 Task: Filter the recycle bin items by org recycle bin
Action: Mouse moved to (277, 243)
Screenshot: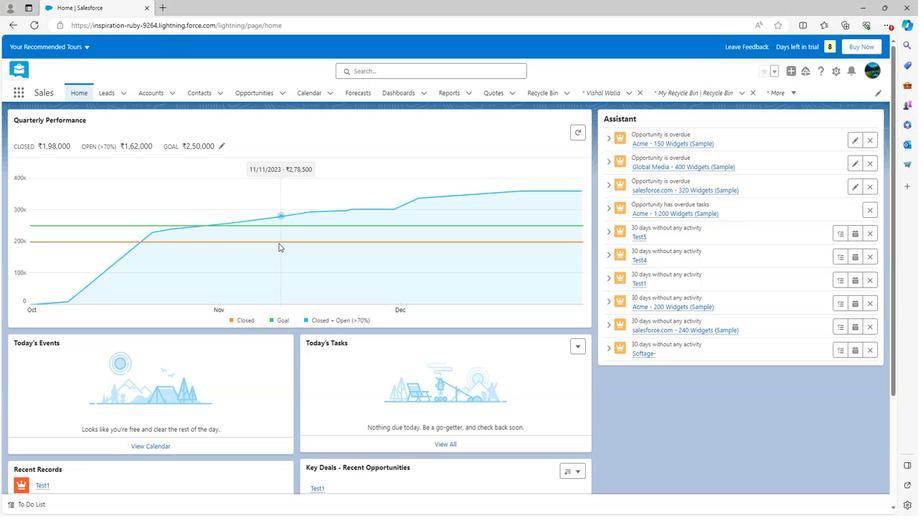 
Action: Mouse scrolled (277, 243) with delta (0, 0)
Screenshot: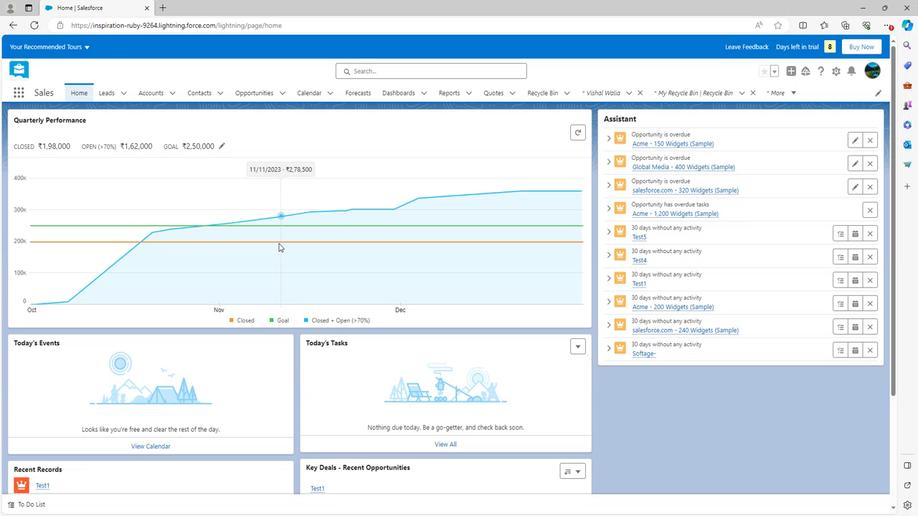
Action: Mouse scrolled (277, 243) with delta (0, 0)
Screenshot: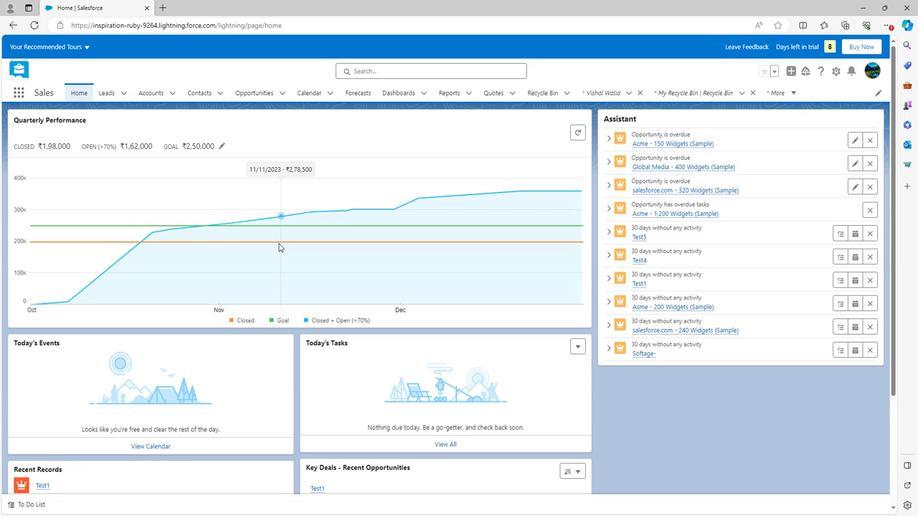 
Action: Mouse scrolled (277, 243) with delta (0, 0)
Screenshot: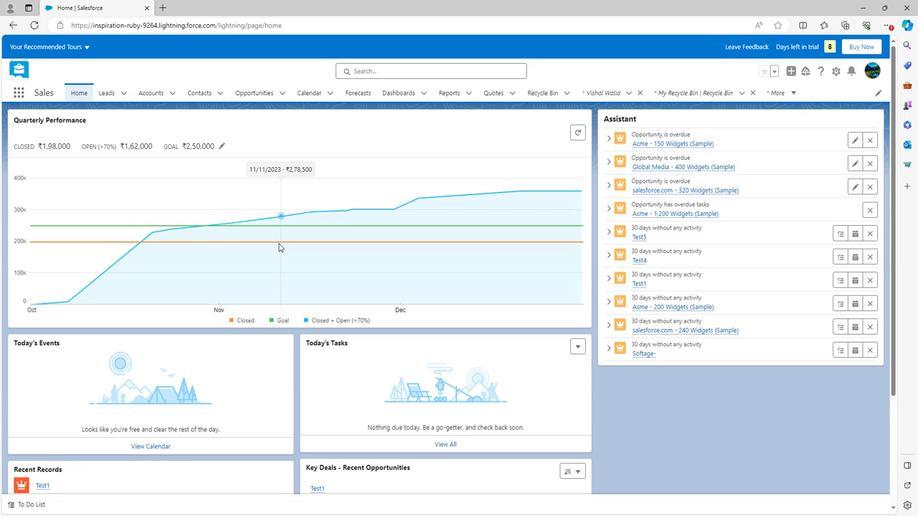 
Action: Mouse scrolled (277, 244) with delta (0, 0)
Screenshot: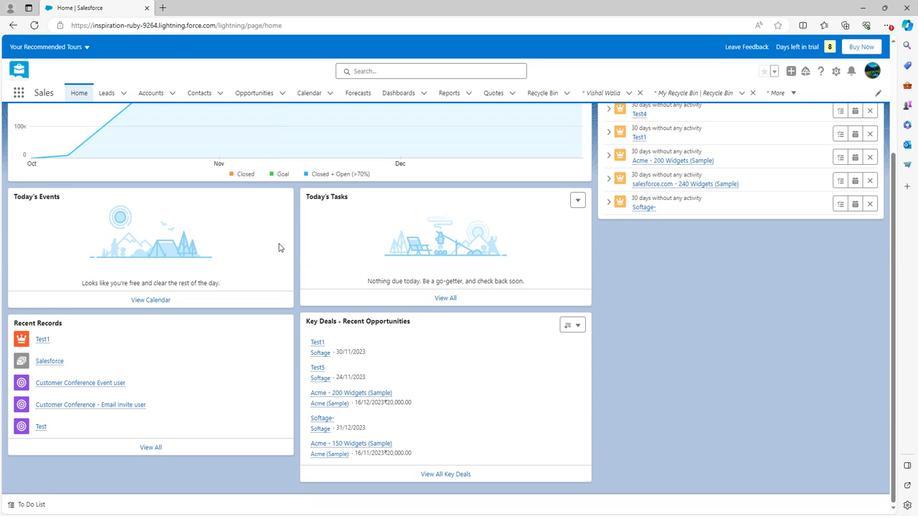 
Action: Mouse scrolled (277, 244) with delta (0, 0)
Screenshot: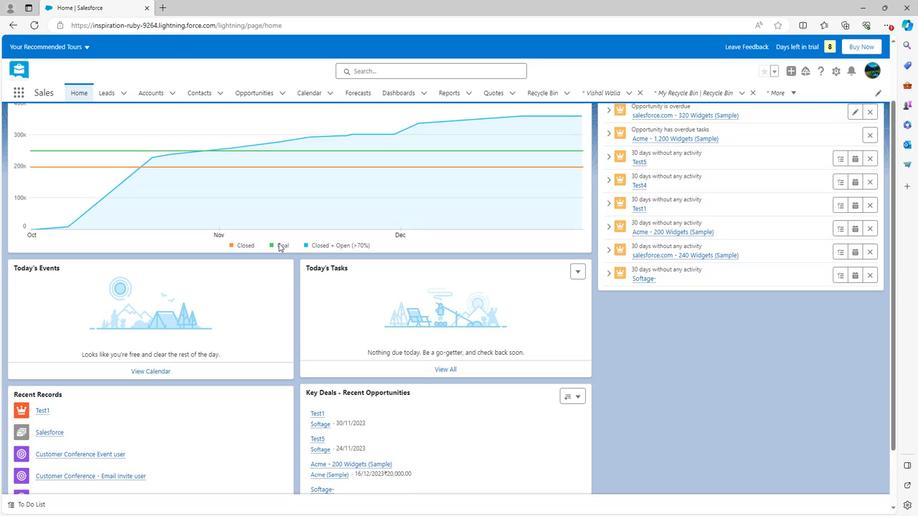 
Action: Mouse scrolled (277, 244) with delta (0, 0)
Screenshot: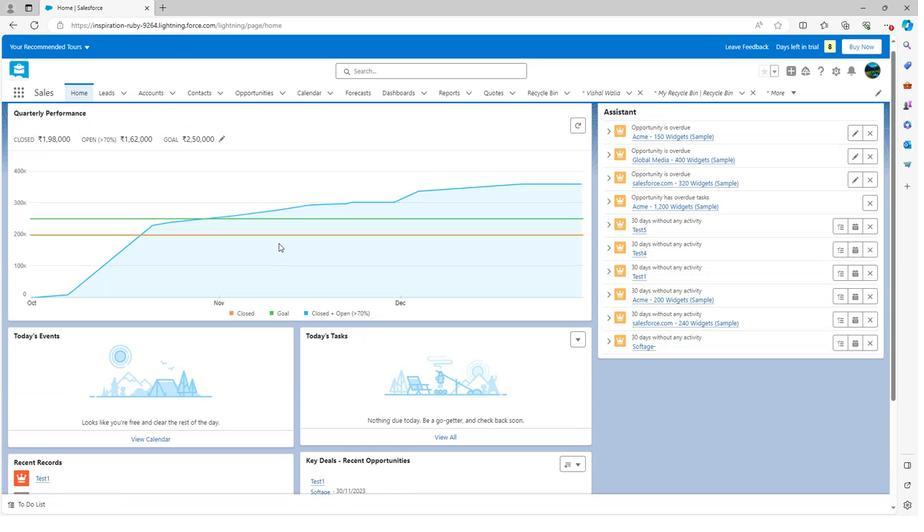 
Action: Mouse scrolled (277, 244) with delta (0, 0)
Screenshot: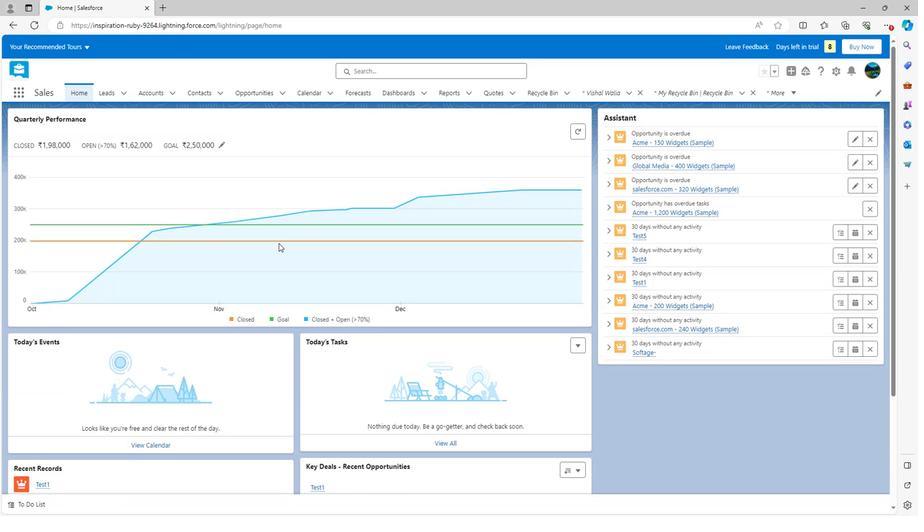 
Action: Mouse moved to (738, 93)
Screenshot: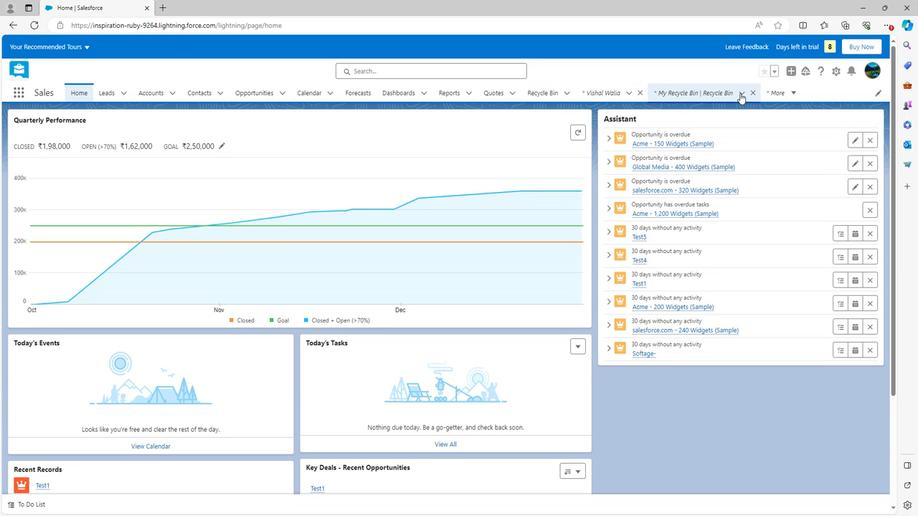 
Action: Mouse pressed left at (738, 93)
Screenshot: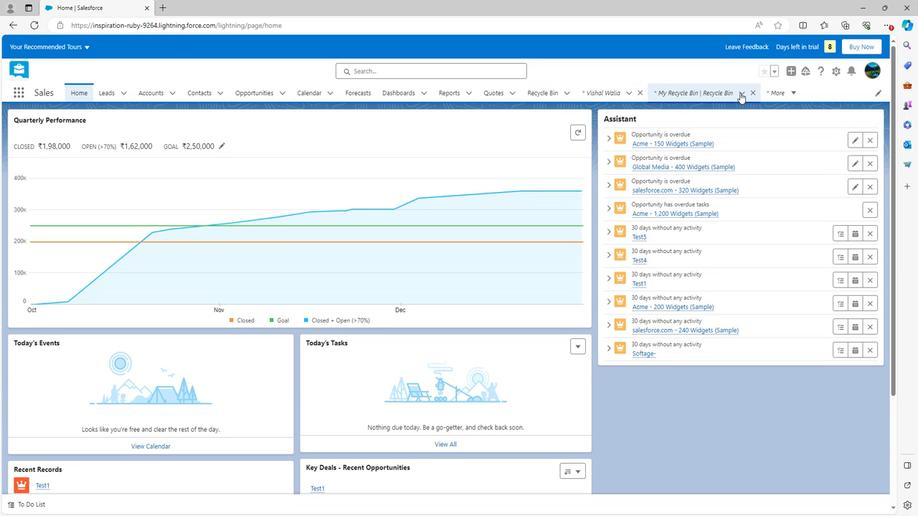 
Action: Mouse moved to (718, 89)
Screenshot: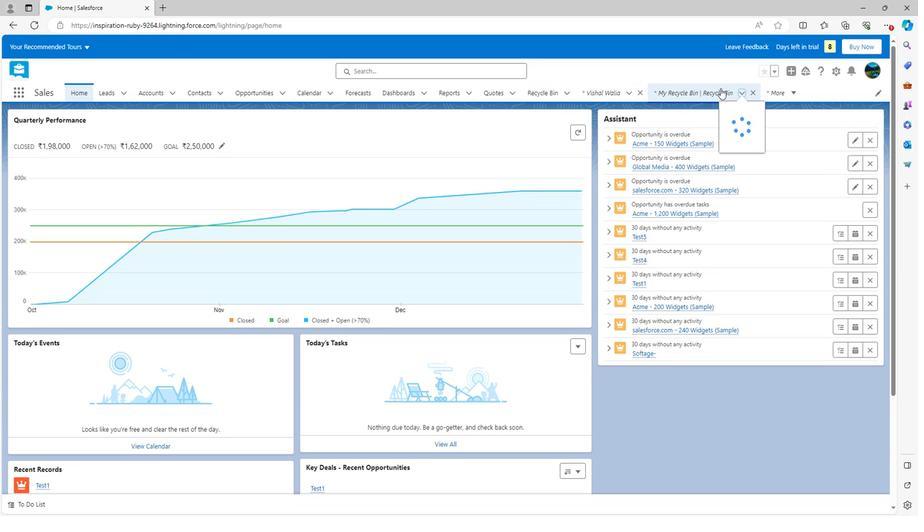 
Action: Mouse pressed left at (718, 89)
Screenshot: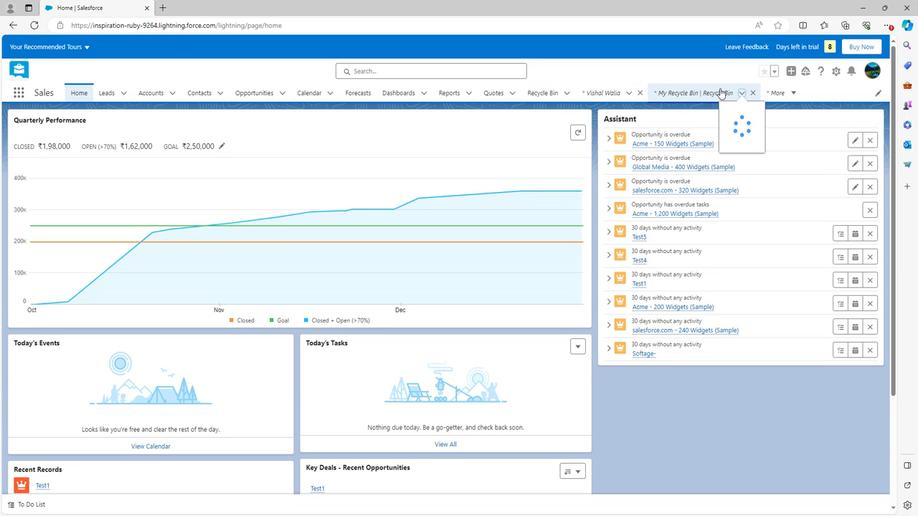 
Action: Mouse moved to (101, 128)
Screenshot: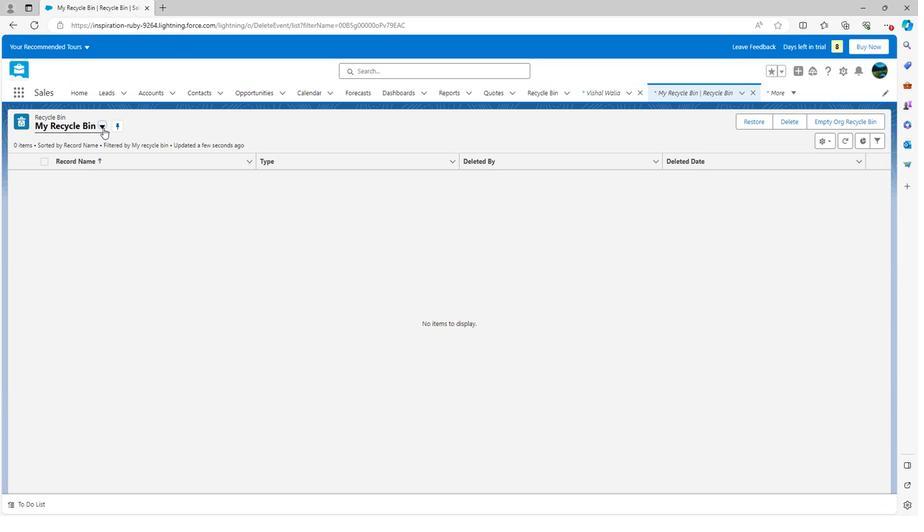 
Action: Mouse pressed left at (101, 128)
Screenshot: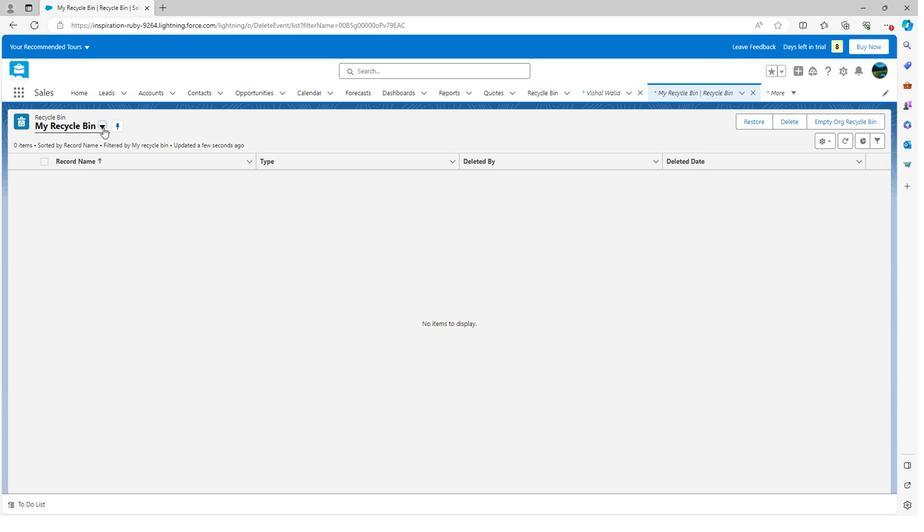 
Action: Mouse moved to (75, 179)
Screenshot: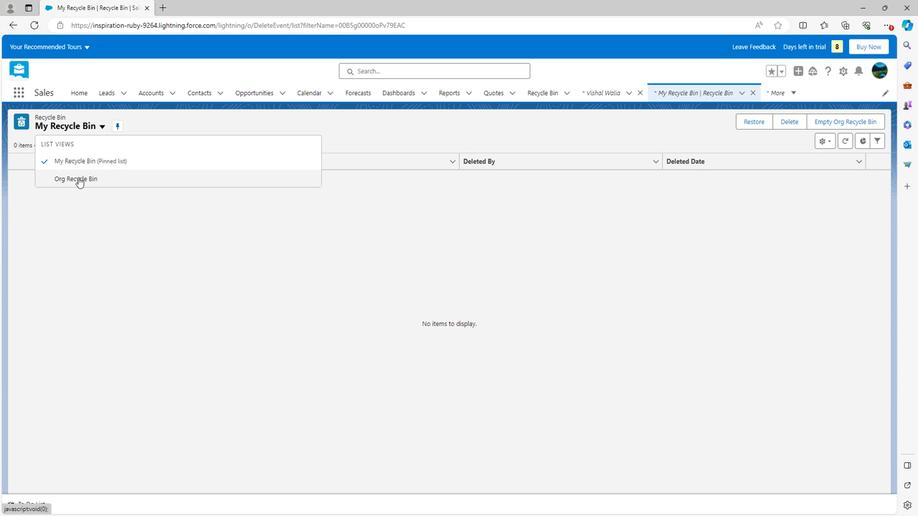 
Action: Mouse pressed left at (75, 179)
Screenshot: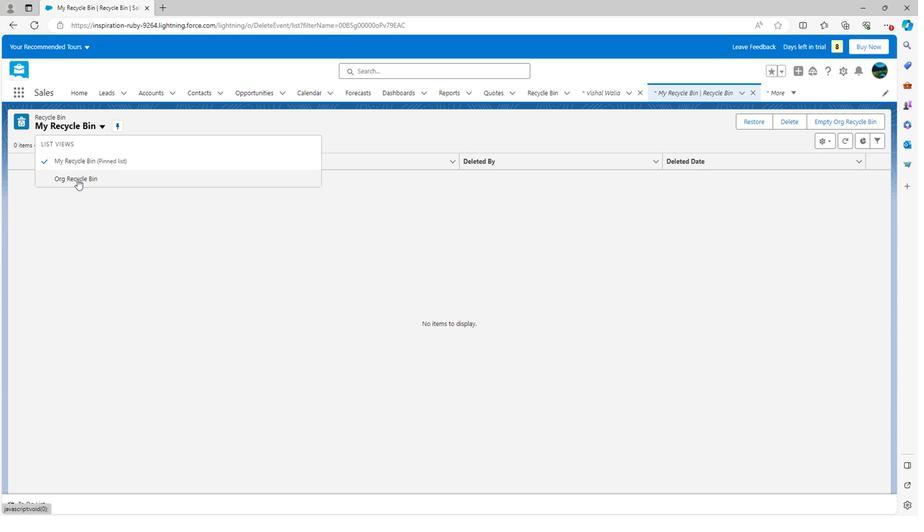 
Action: Mouse moved to (368, 269)
Screenshot: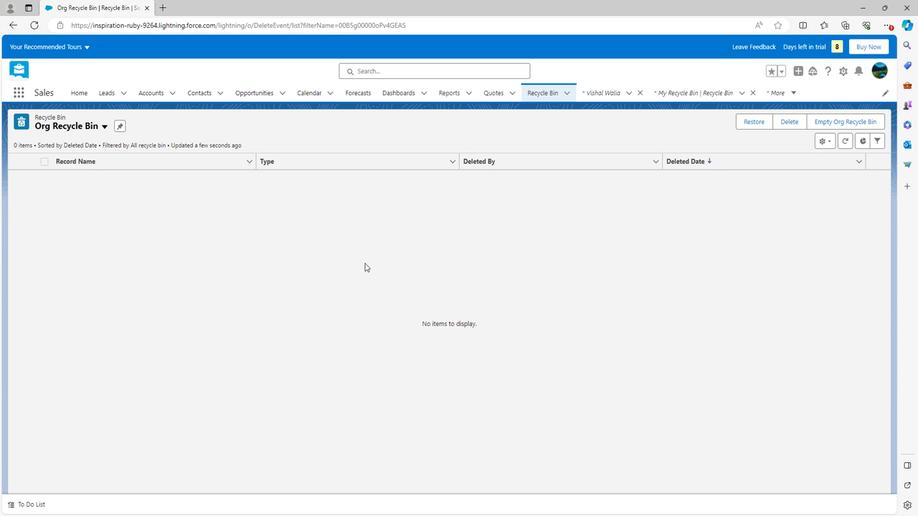 
